Task: Create Workspace Experiential Marketing Workspace description Track gross profit and net profit. Workspace type Human Resources
Action: Mouse moved to (458, 100)
Screenshot: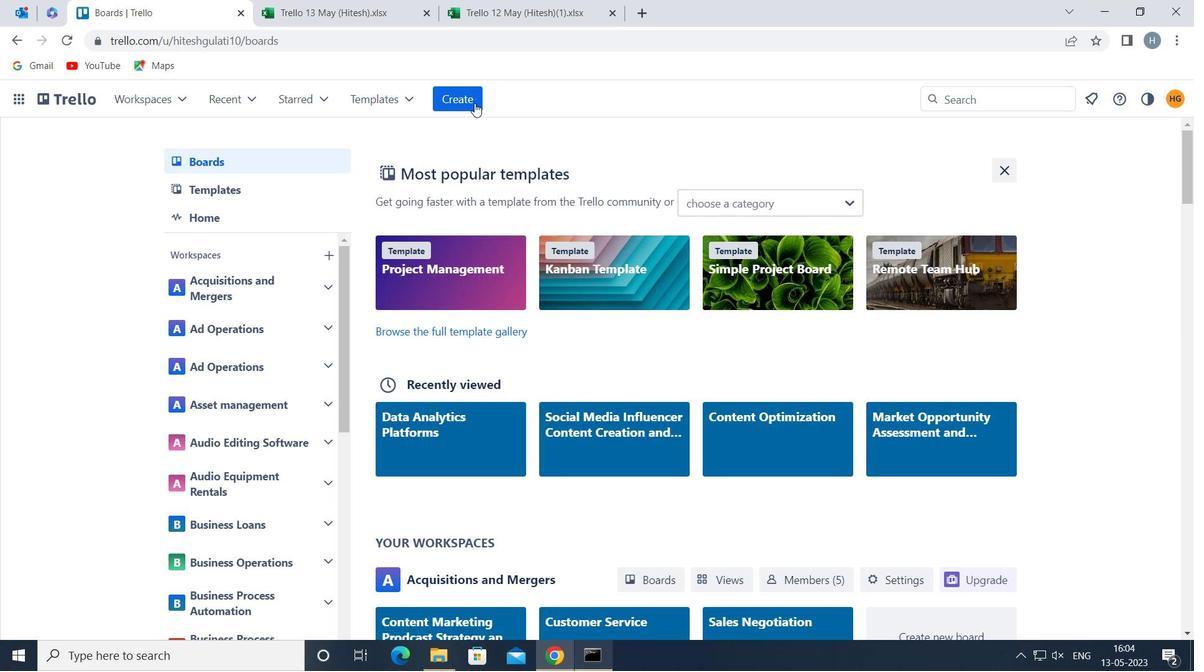 
Action: Mouse pressed left at (458, 100)
Screenshot: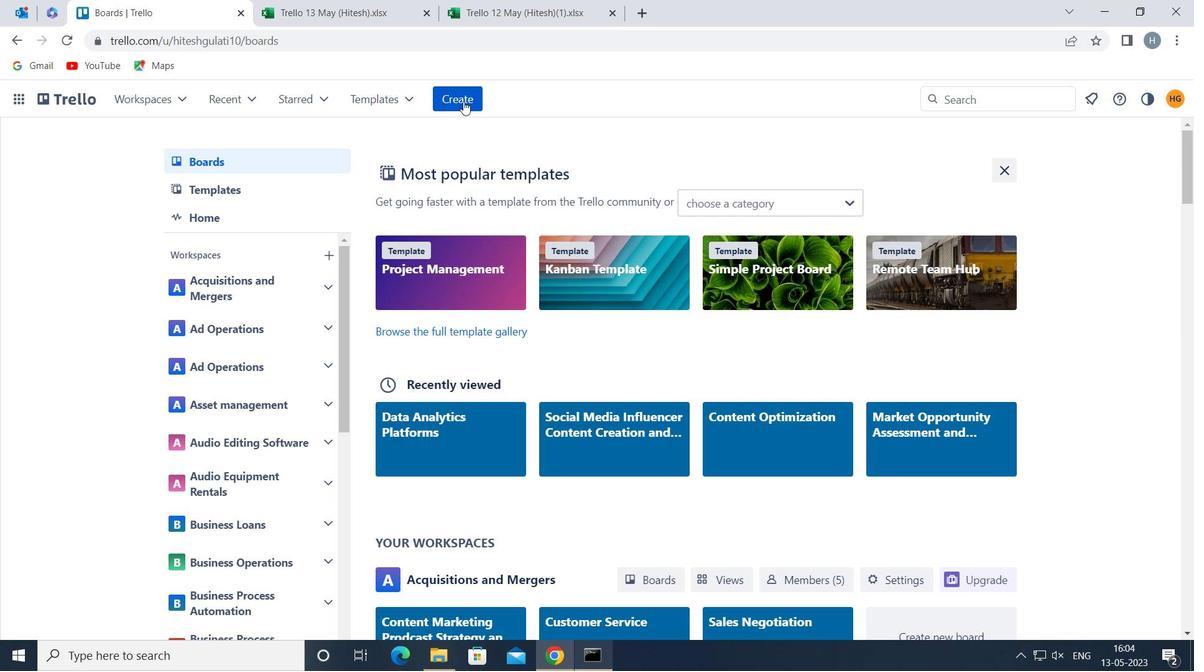 
Action: Mouse moved to (540, 266)
Screenshot: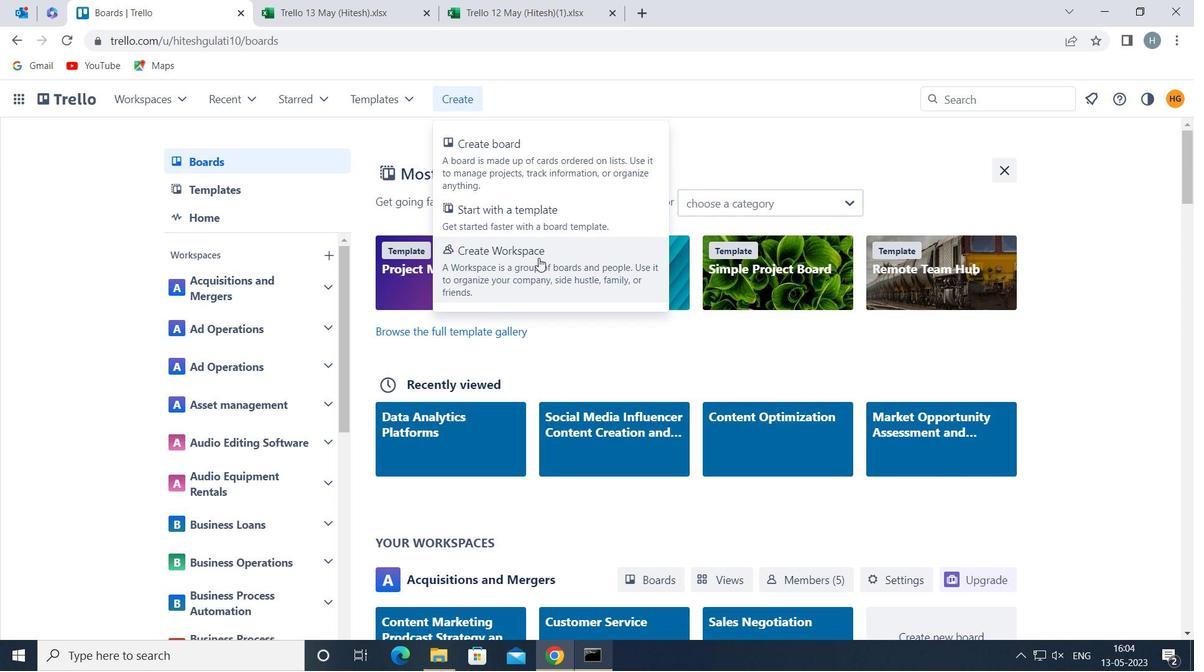 
Action: Mouse pressed left at (540, 266)
Screenshot: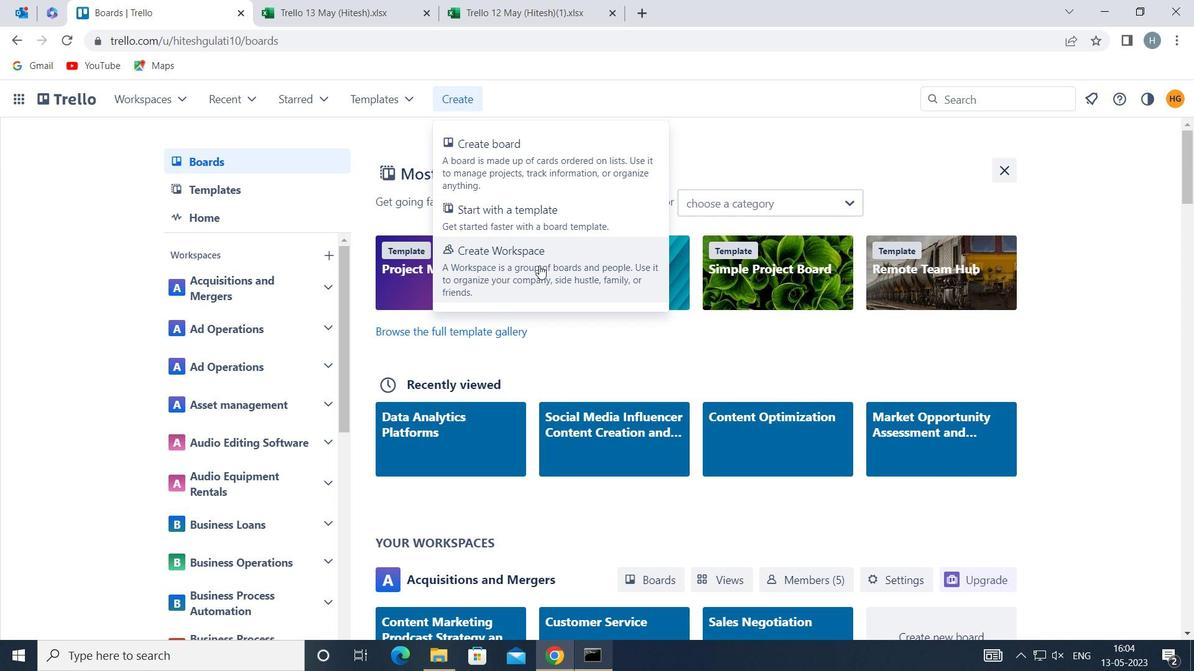 
Action: Mouse moved to (433, 294)
Screenshot: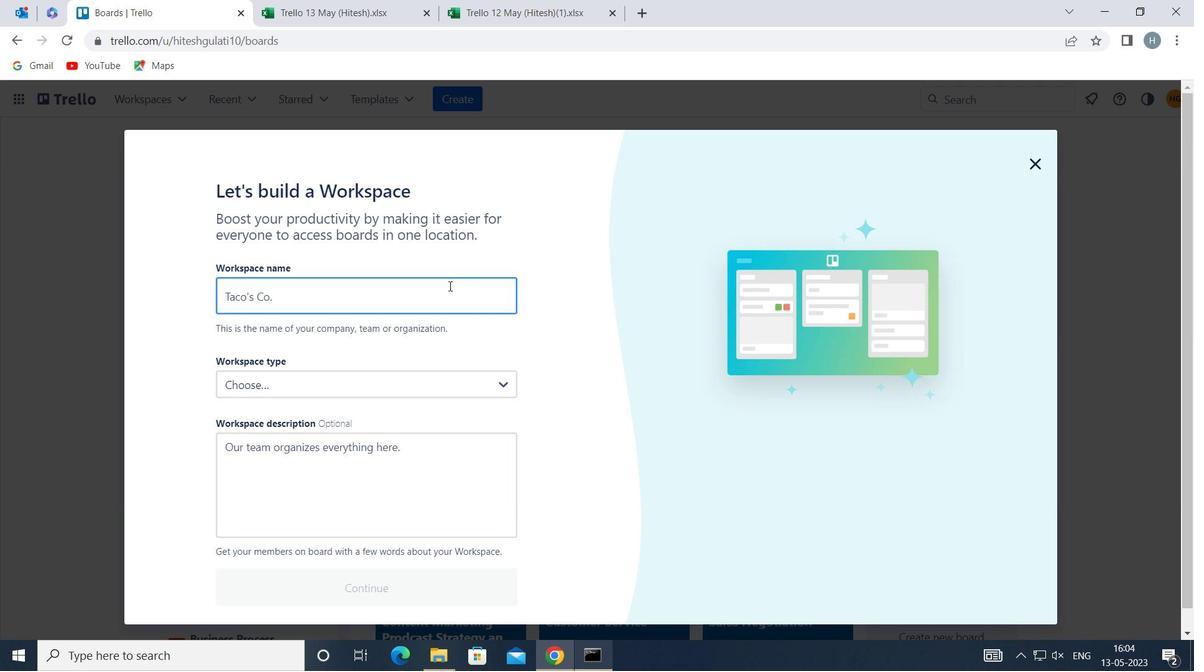 
Action: Mouse pressed left at (433, 294)
Screenshot: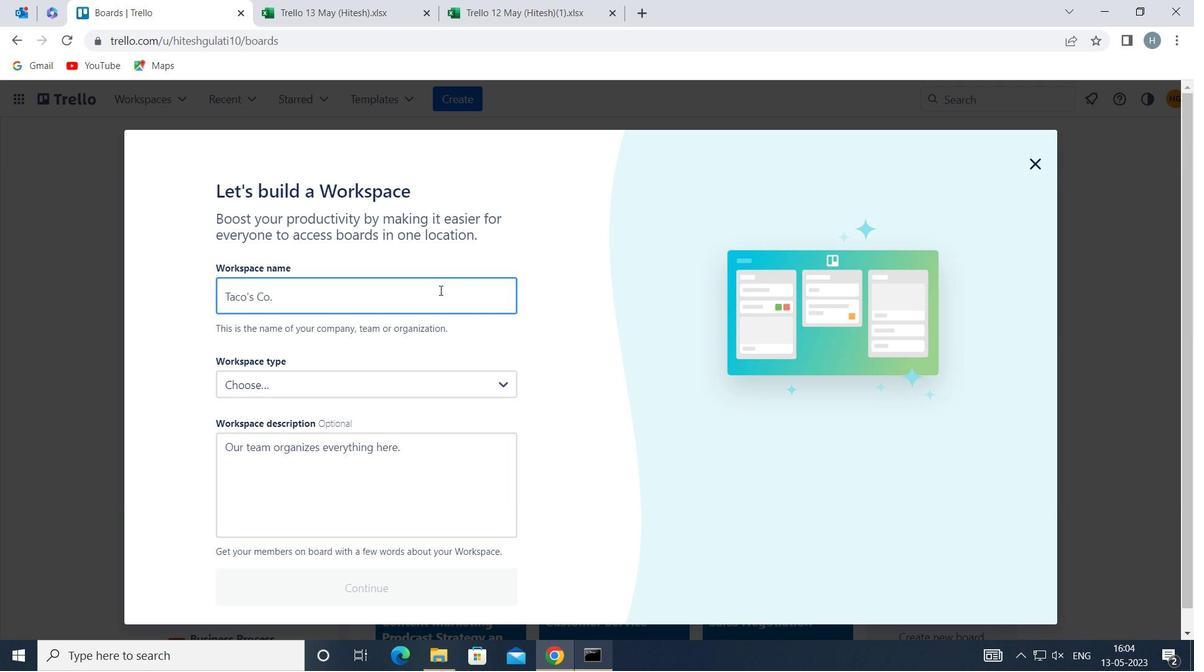 
Action: Key pressed <Key.shift><Key.shift>EXPERIENTIAL<Key.space><Key.shift><Key.shift><Key.shift><Key.shift><Key.shift><Key.shift><Key.shift><Key.shift>MARKETING
Screenshot: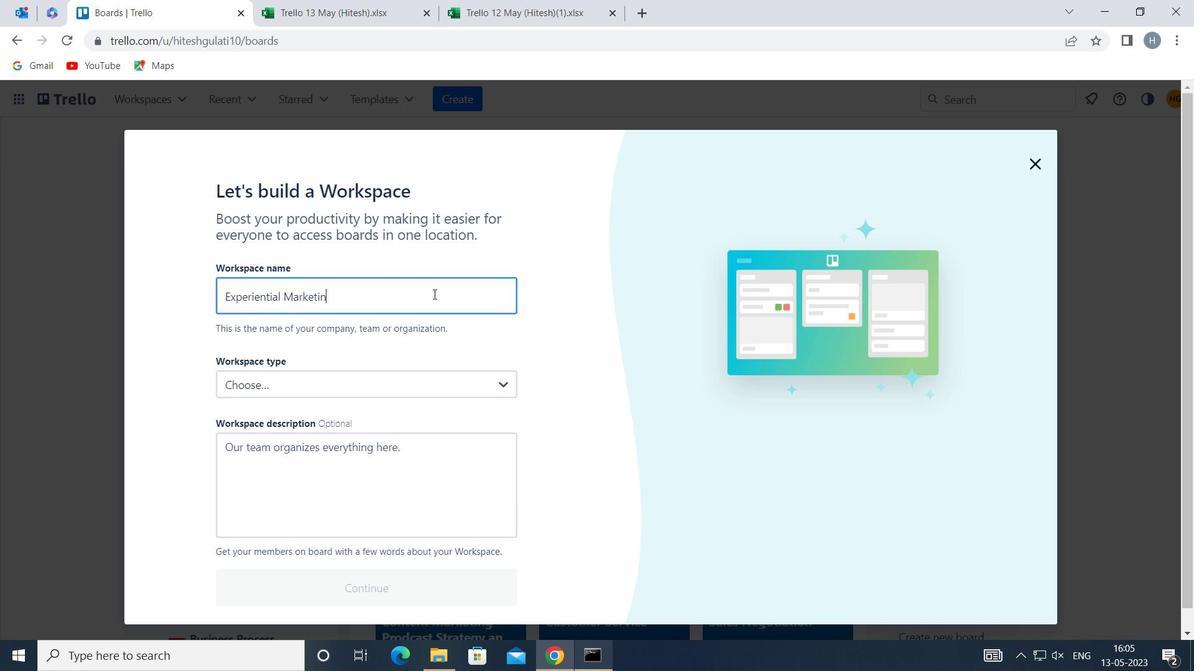 
Action: Mouse moved to (398, 452)
Screenshot: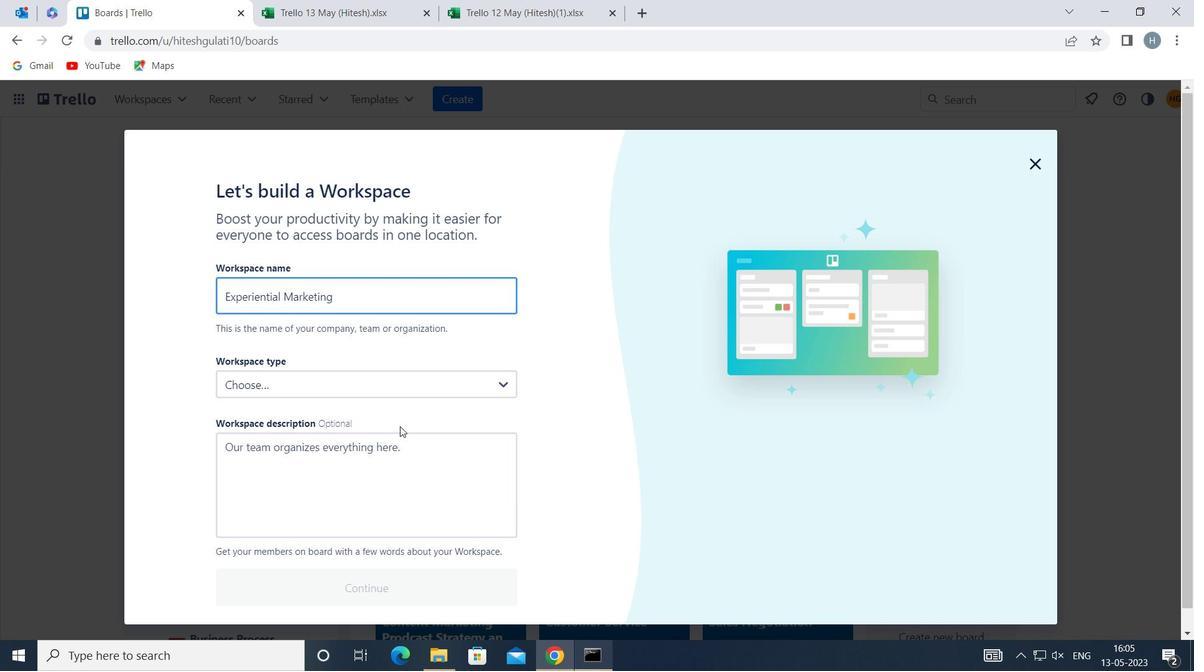 
Action: Mouse pressed left at (398, 452)
Screenshot: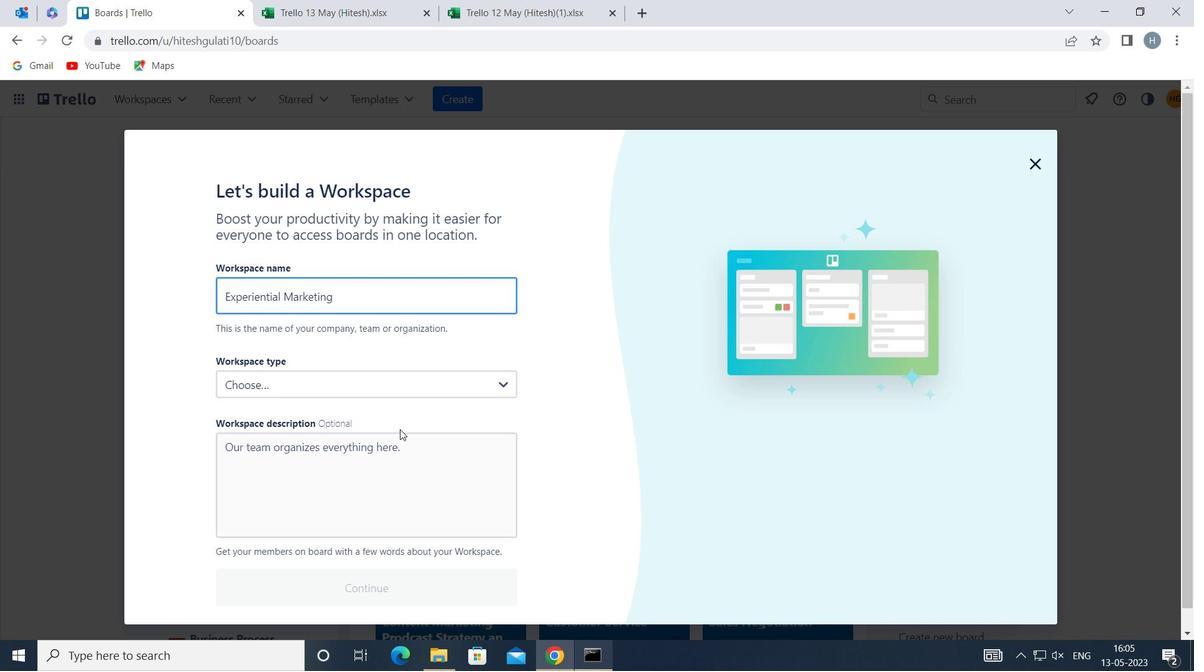
Action: Mouse moved to (398, 452)
Screenshot: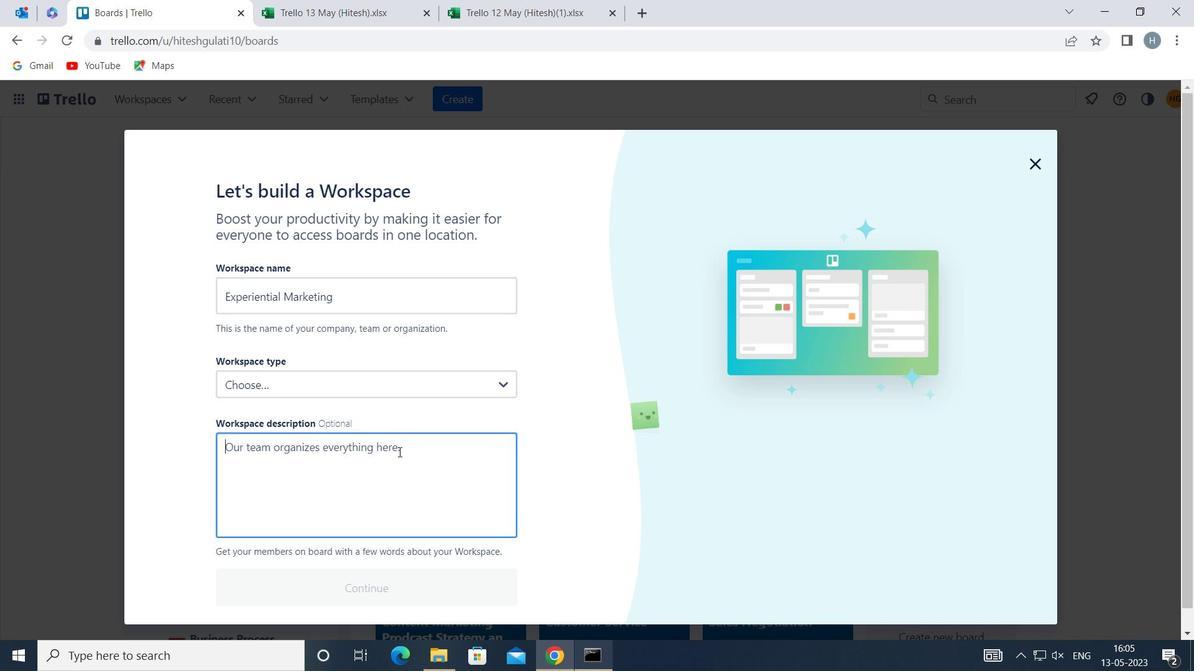
Action: Key pressed <Key.shift>TRACK<Key.space>GROSS<Key.space>PROFIT<Key.space>AND<Key.space>NET<Key.space>PROFIT
Screenshot: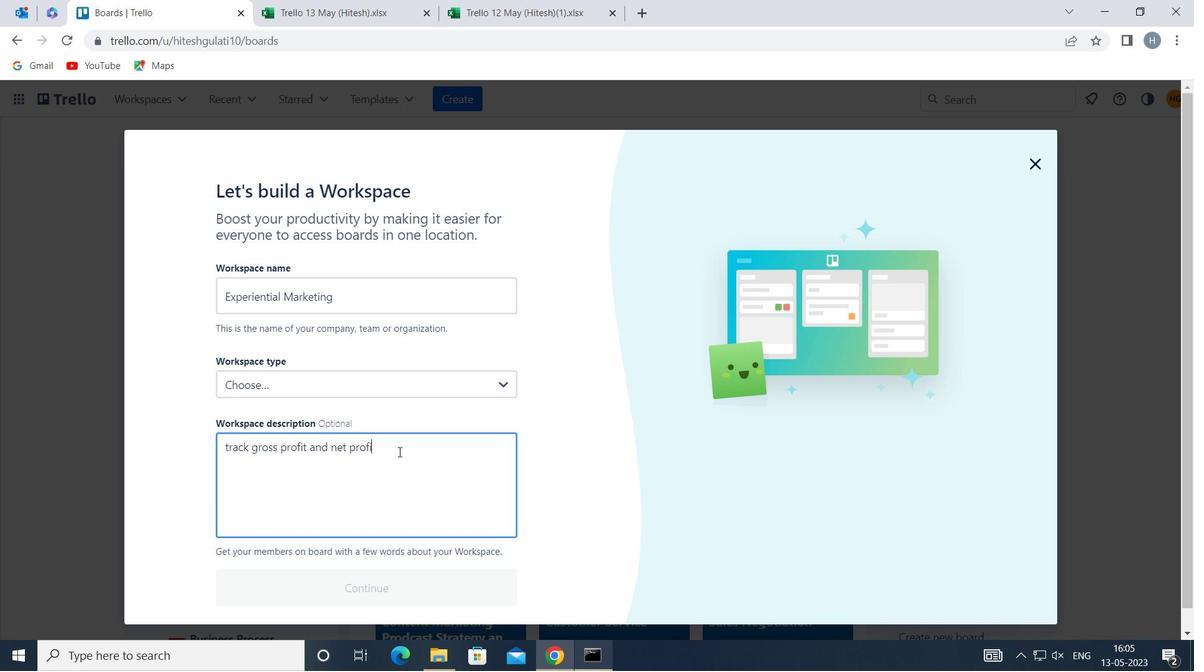 
Action: Mouse moved to (428, 373)
Screenshot: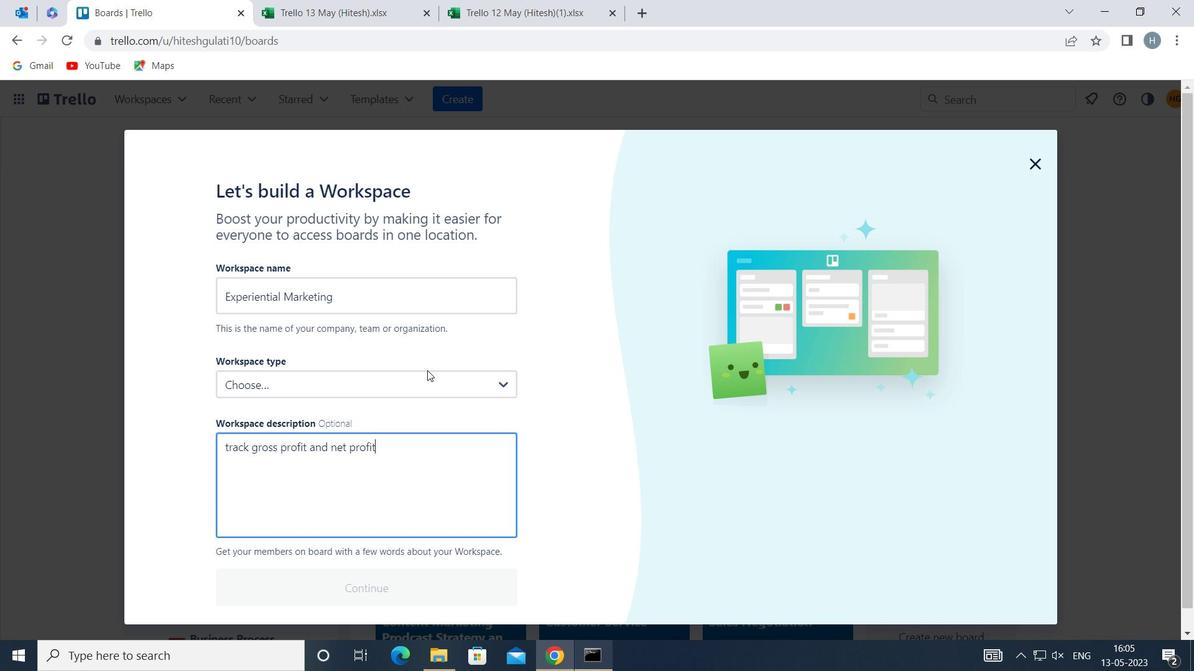 
Action: Mouse pressed left at (428, 373)
Screenshot: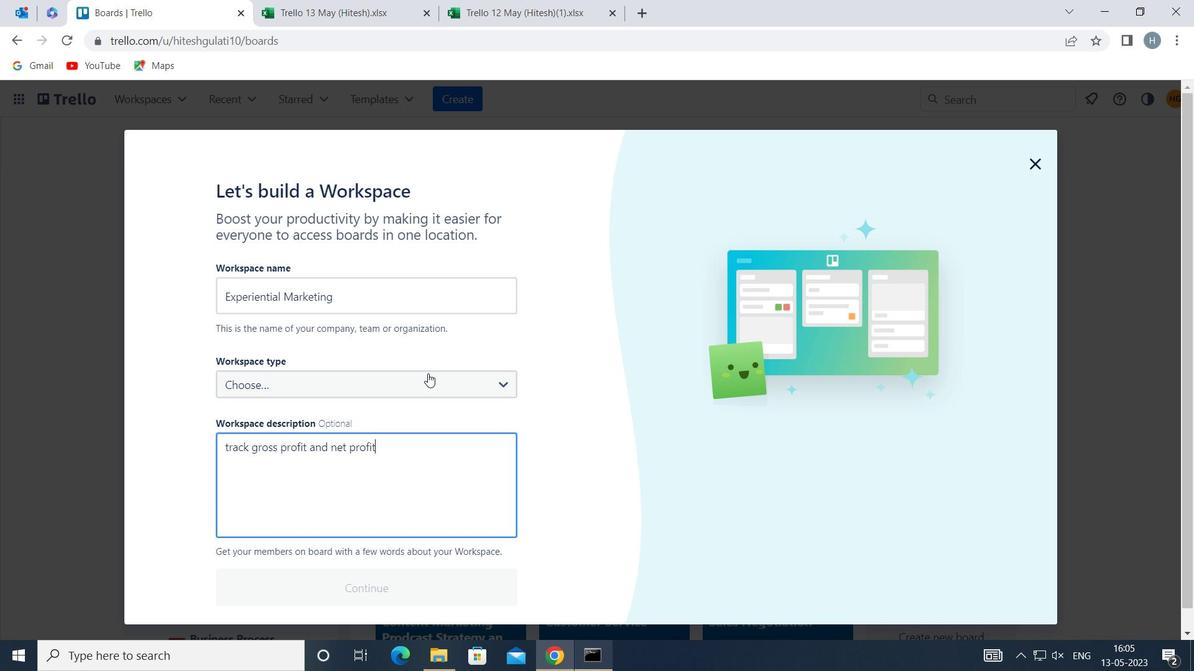 
Action: Mouse moved to (363, 517)
Screenshot: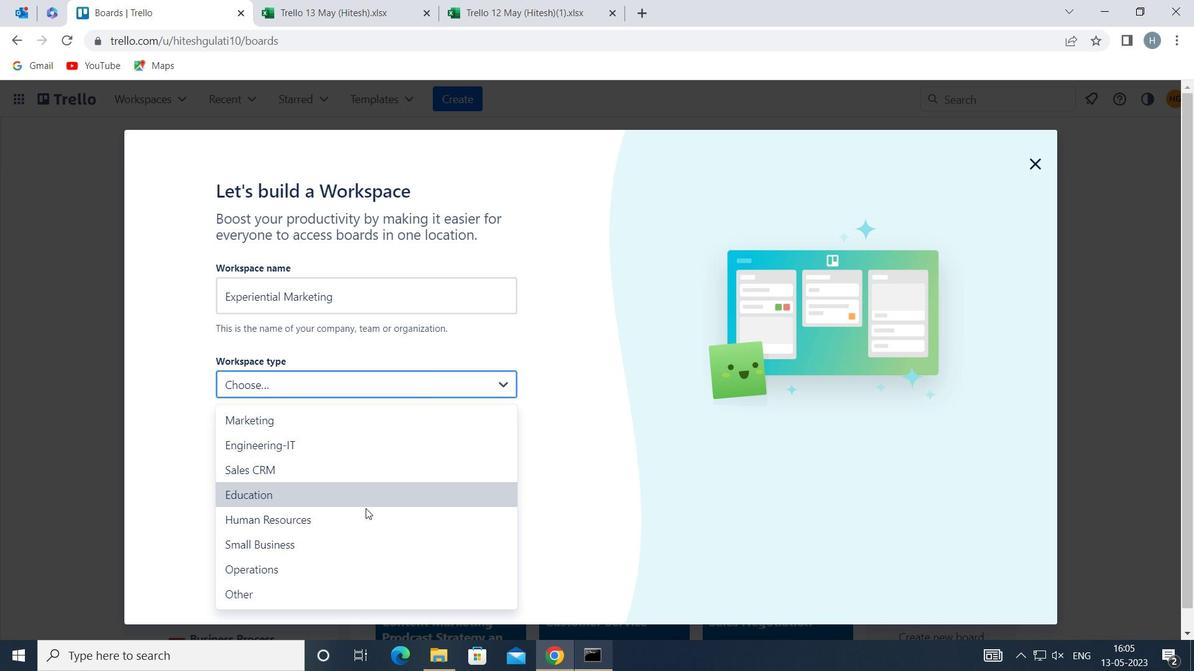 
Action: Mouse pressed left at (363, 517)
Screenshot: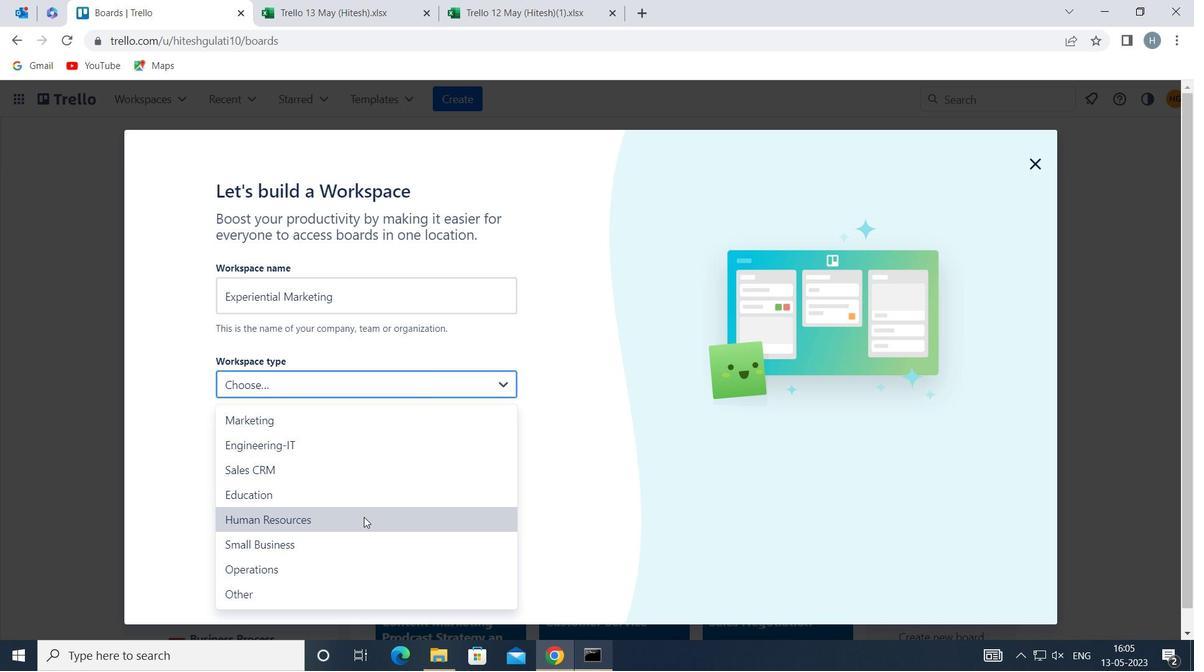 
Action: Mouse moved to (410, 586)
Screenshot: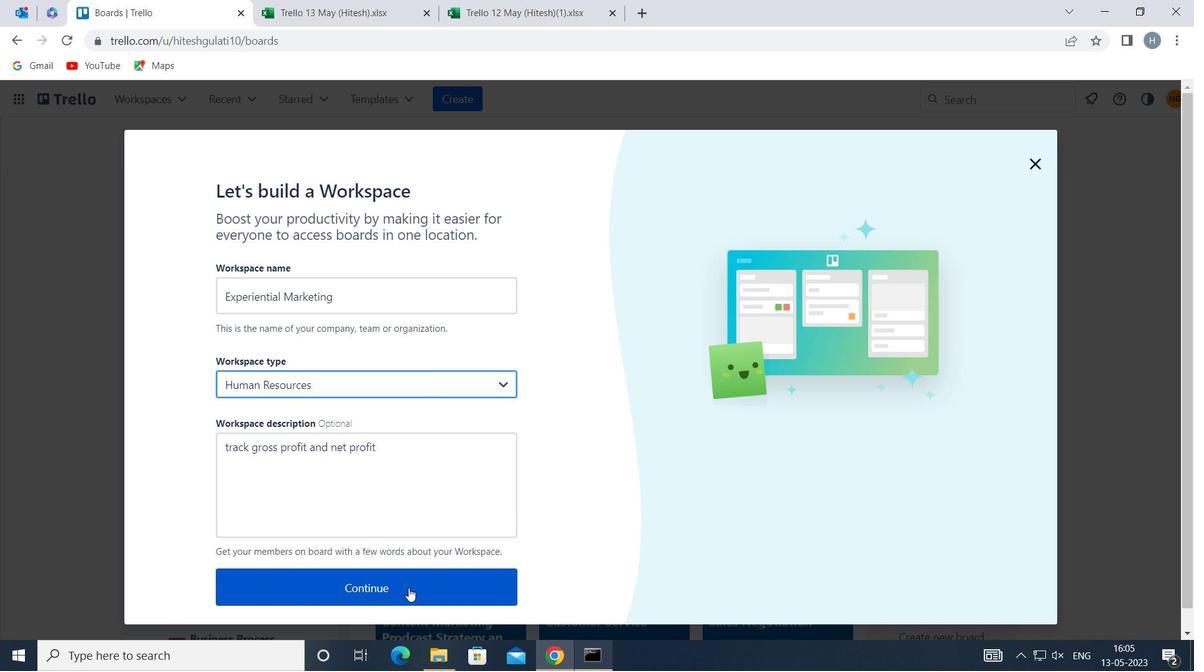 
Action: Mouse pressed left at (410, 586)
Screenshot: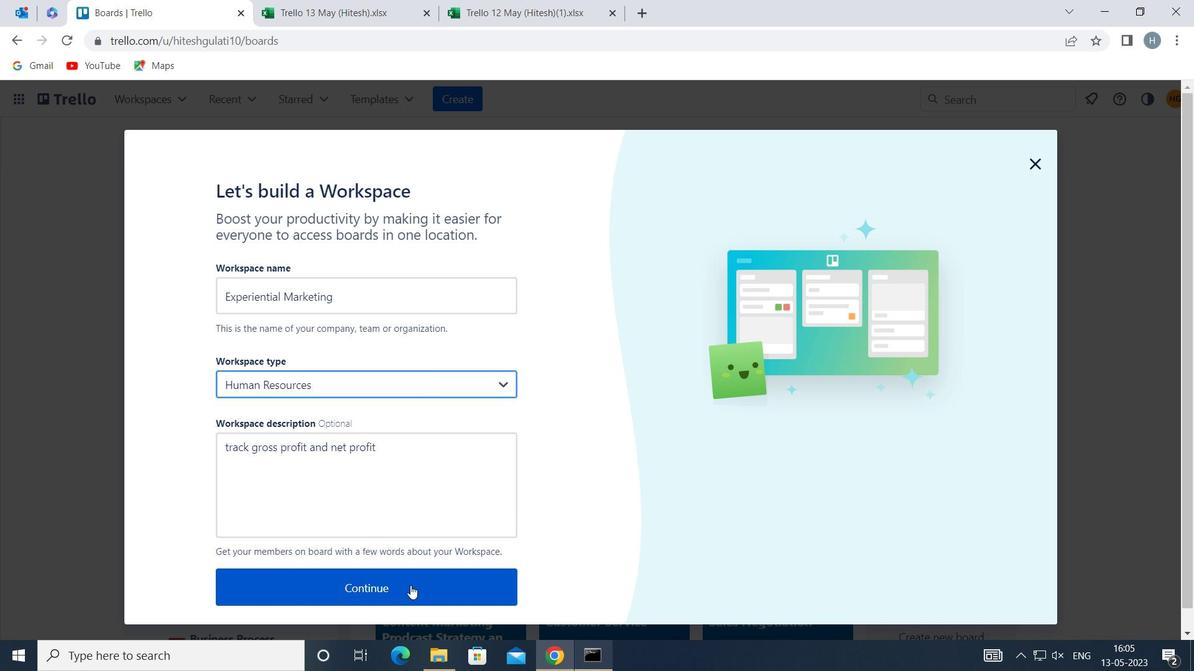 
Action: Mouse moved to (518, 444)
Screenshot: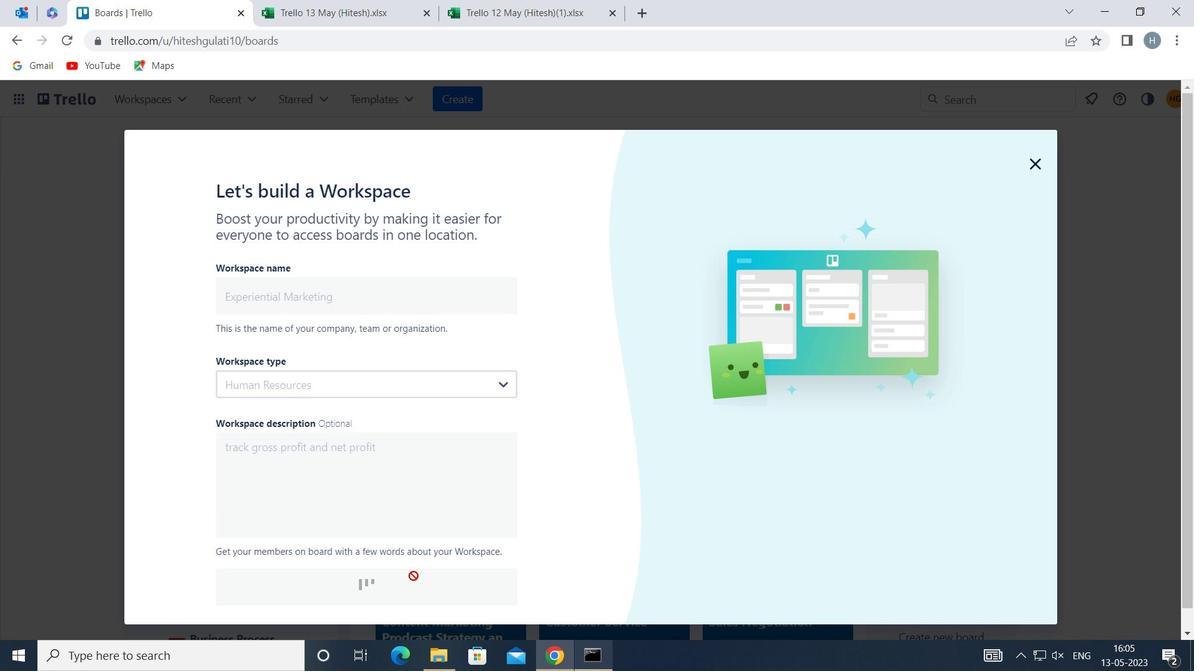 
Action: Key pressed <Key.f8>
Screenshot: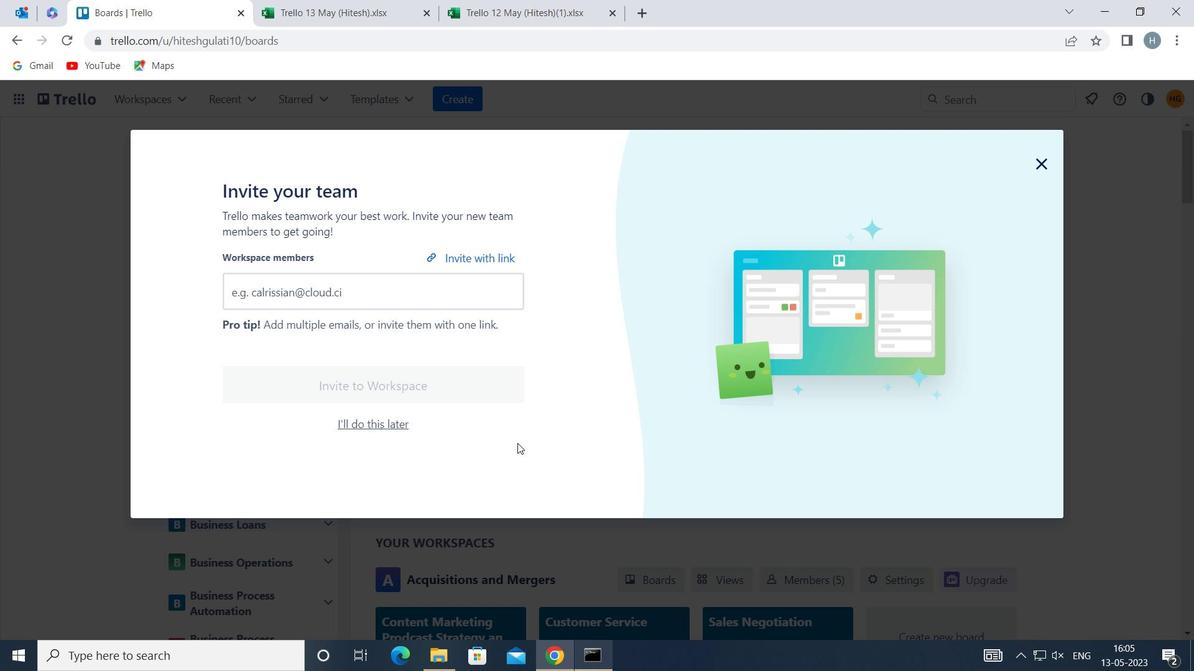 
